 Task: Create Card User Interface Review in Board Project Management Platforms and Tools to Workspace IT Consulting Services. Create Card Social Work Conference Review in Board Brand Guidelines Development and Implementation to Workspace IT Consulting Services. Create Card User Feedback Review in Board Business Model Value Proposition Design and Validation to Workspace IT Consulting Services
Action: Mouse moved to (706, 193)
Screenshot: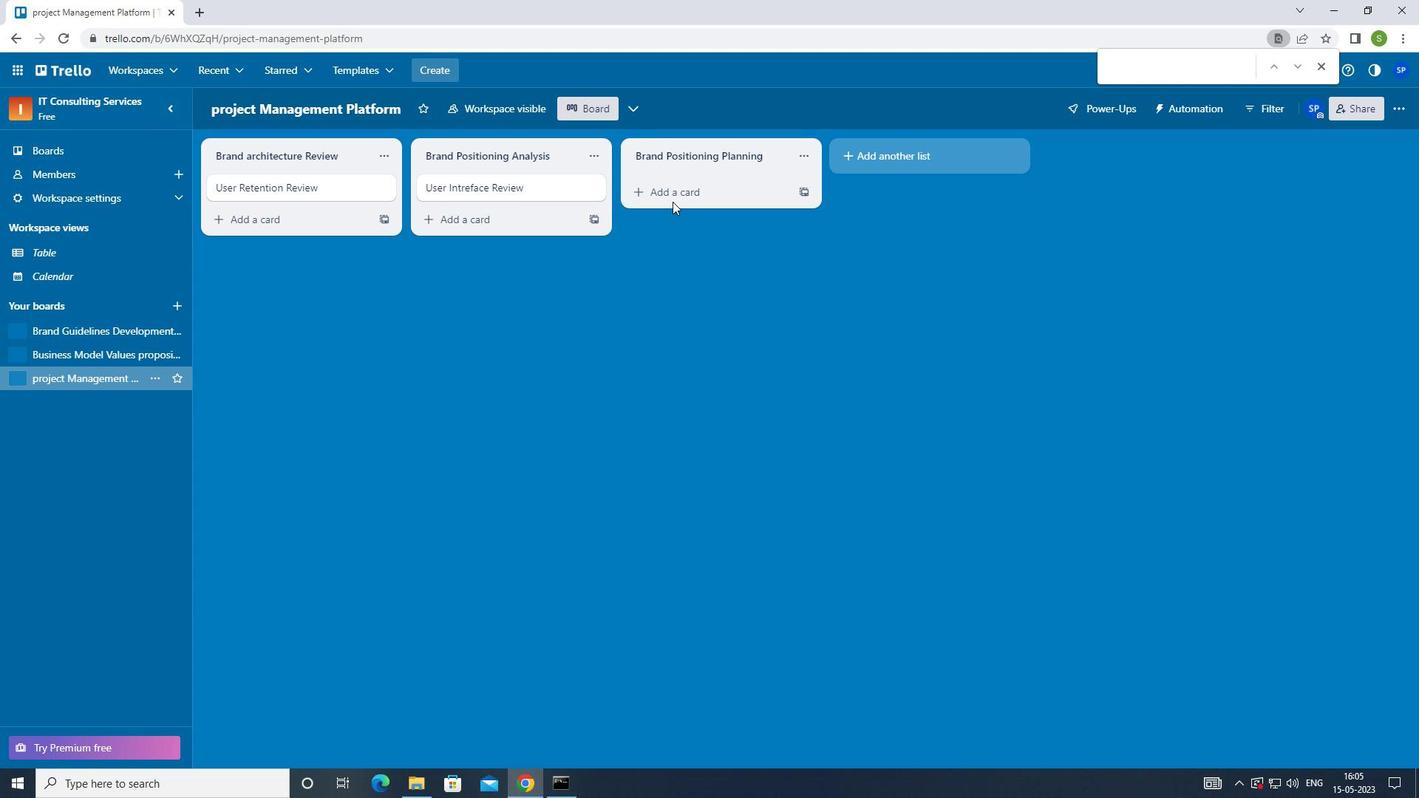 
Action: Mouse pressed left at (706, 193)
Screenshot: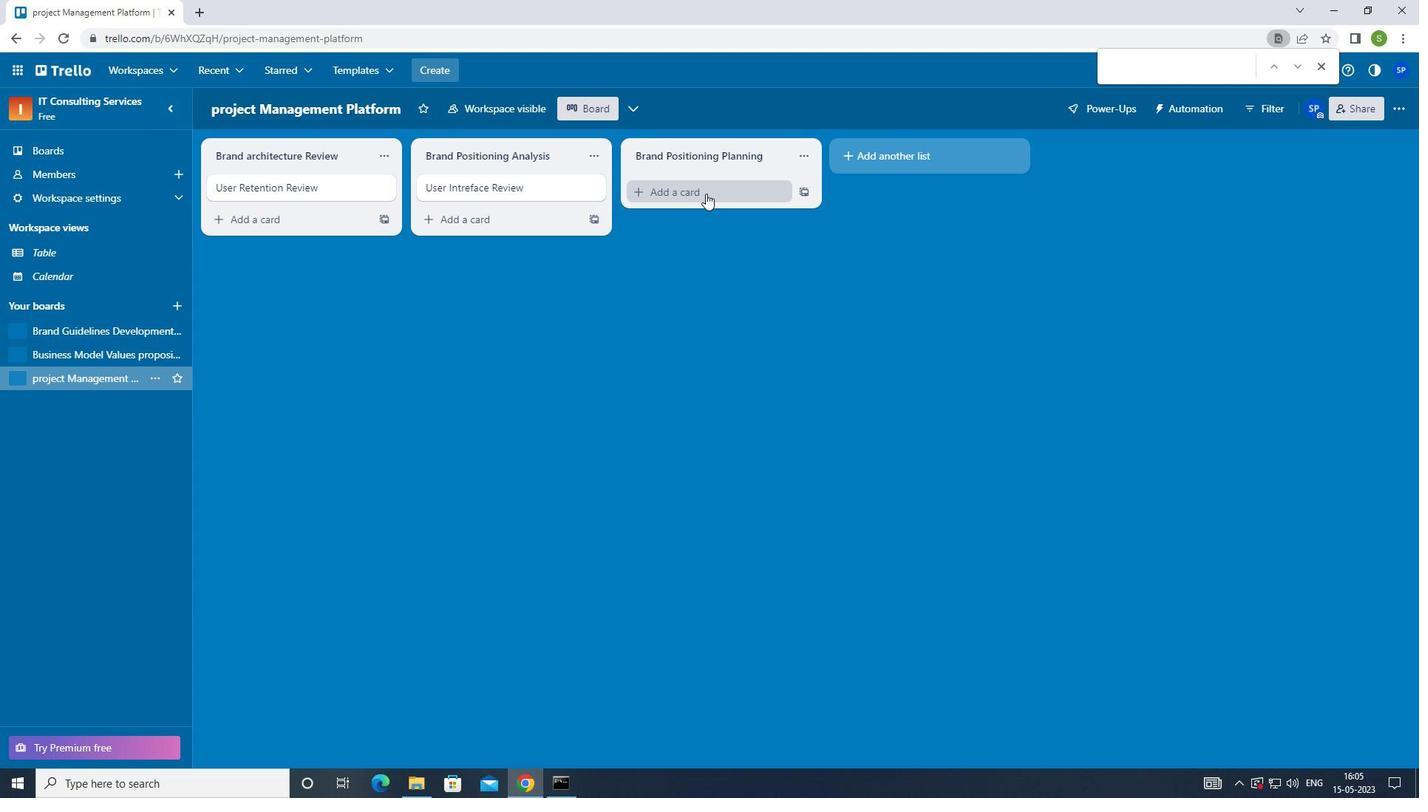 
Action: Mouse moved to (646, 428)
Screenshot: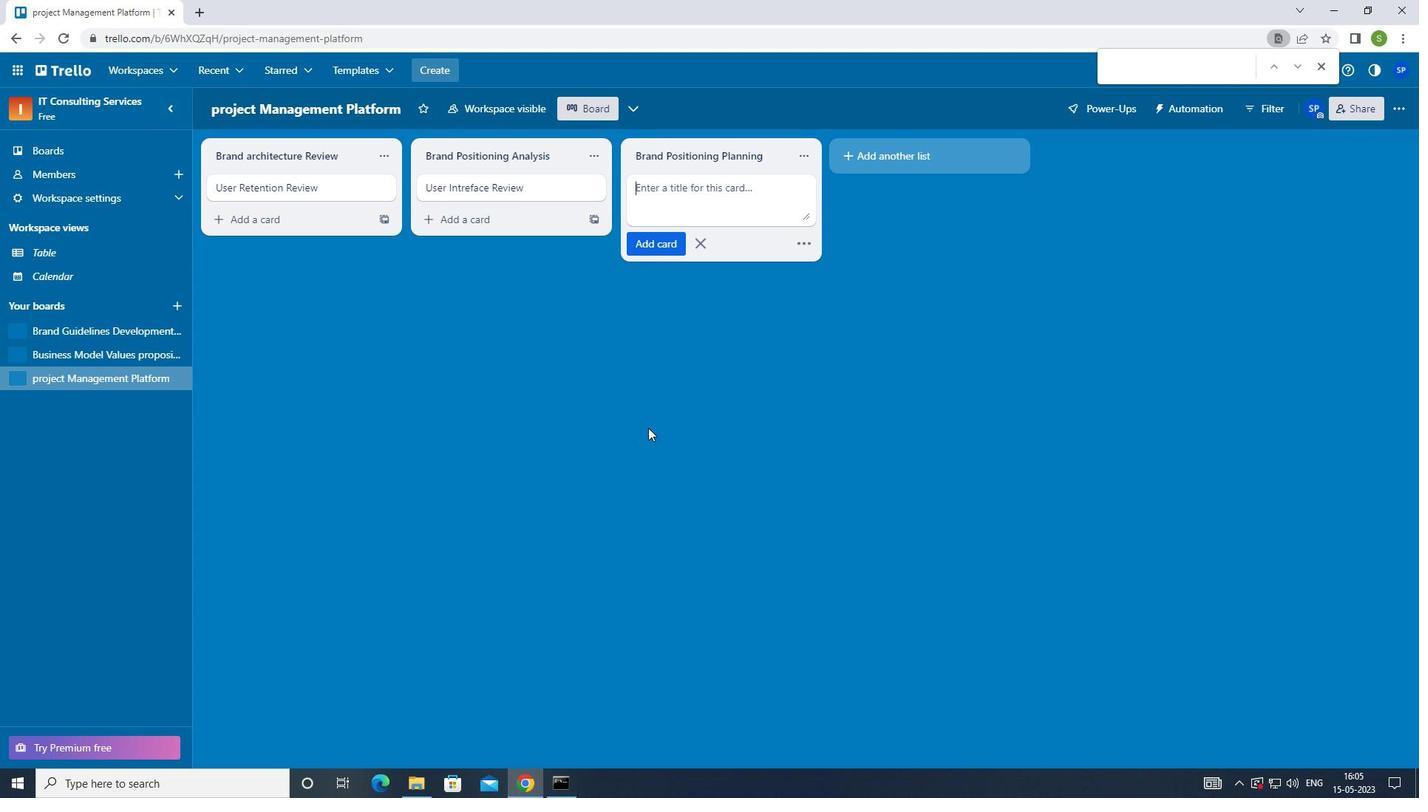
Action: Key pressed <Key.shift_r>
Screenshot: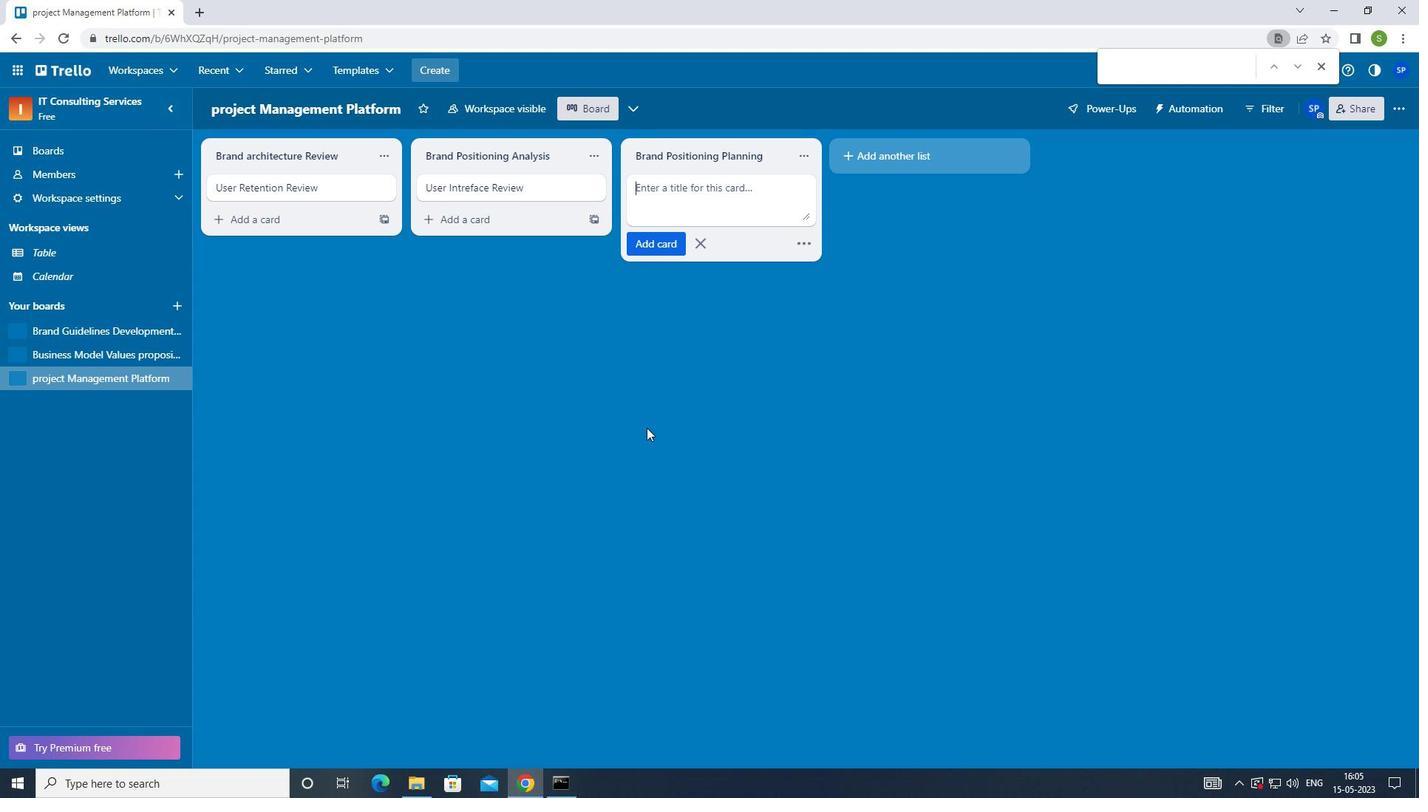 
Action: Mouse moved to (640, 428)
Screenshot: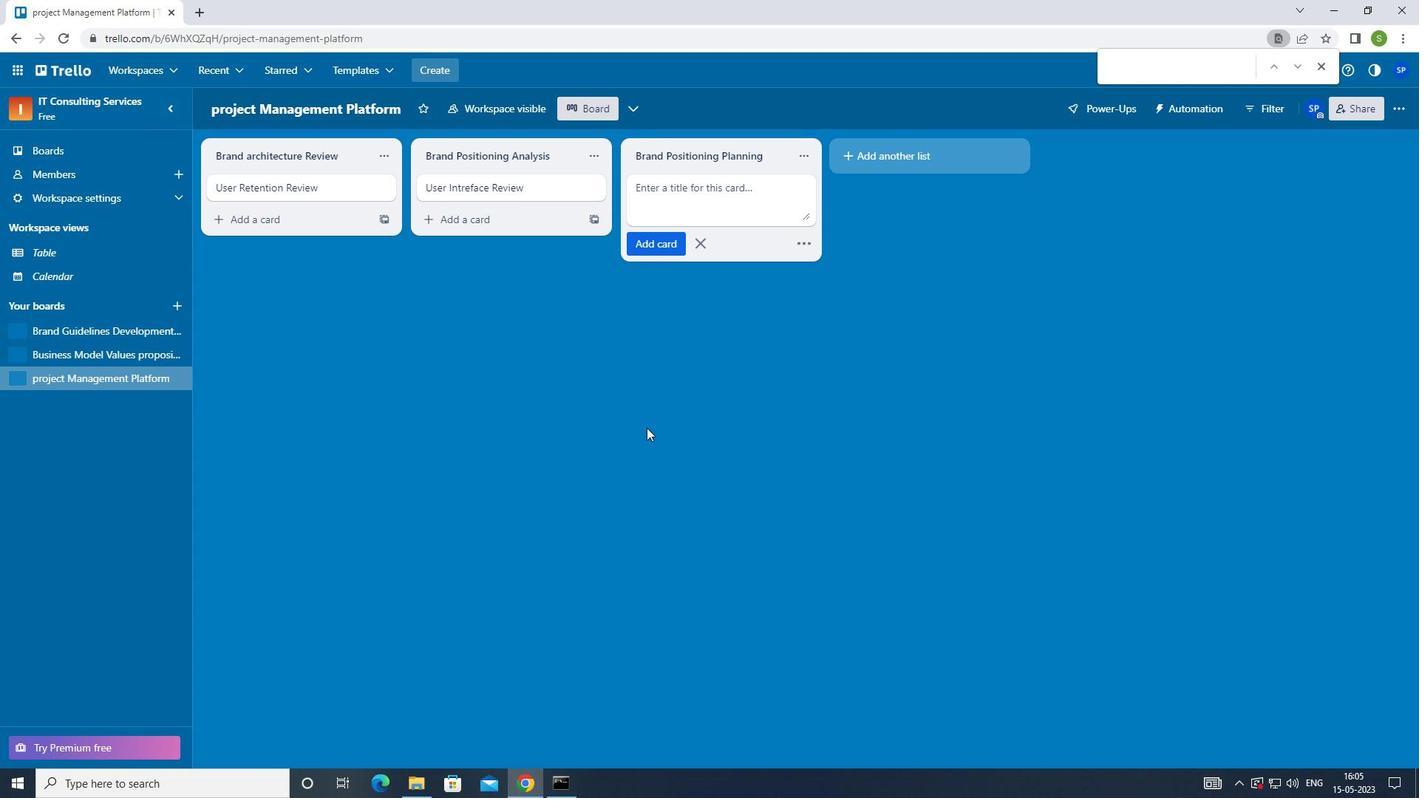 
Action: Key pressed <Key.shift_r>ctrl+User<Key.space><Key.shift_r>Interface<Key.space><Key.shift>REVIEW<Key.enter>
Screenshot: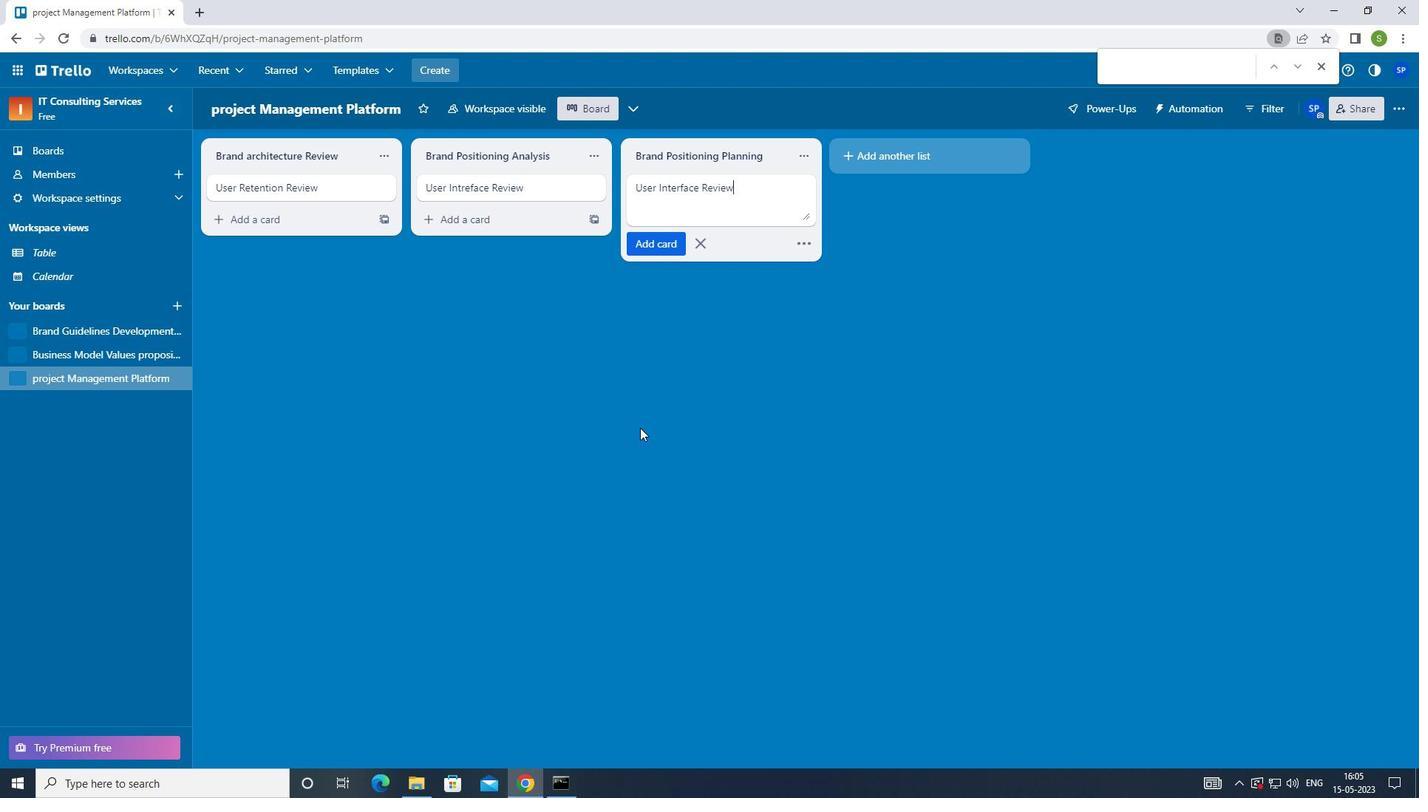 
Action: Mouse moved to (51, 328)
Screenshot: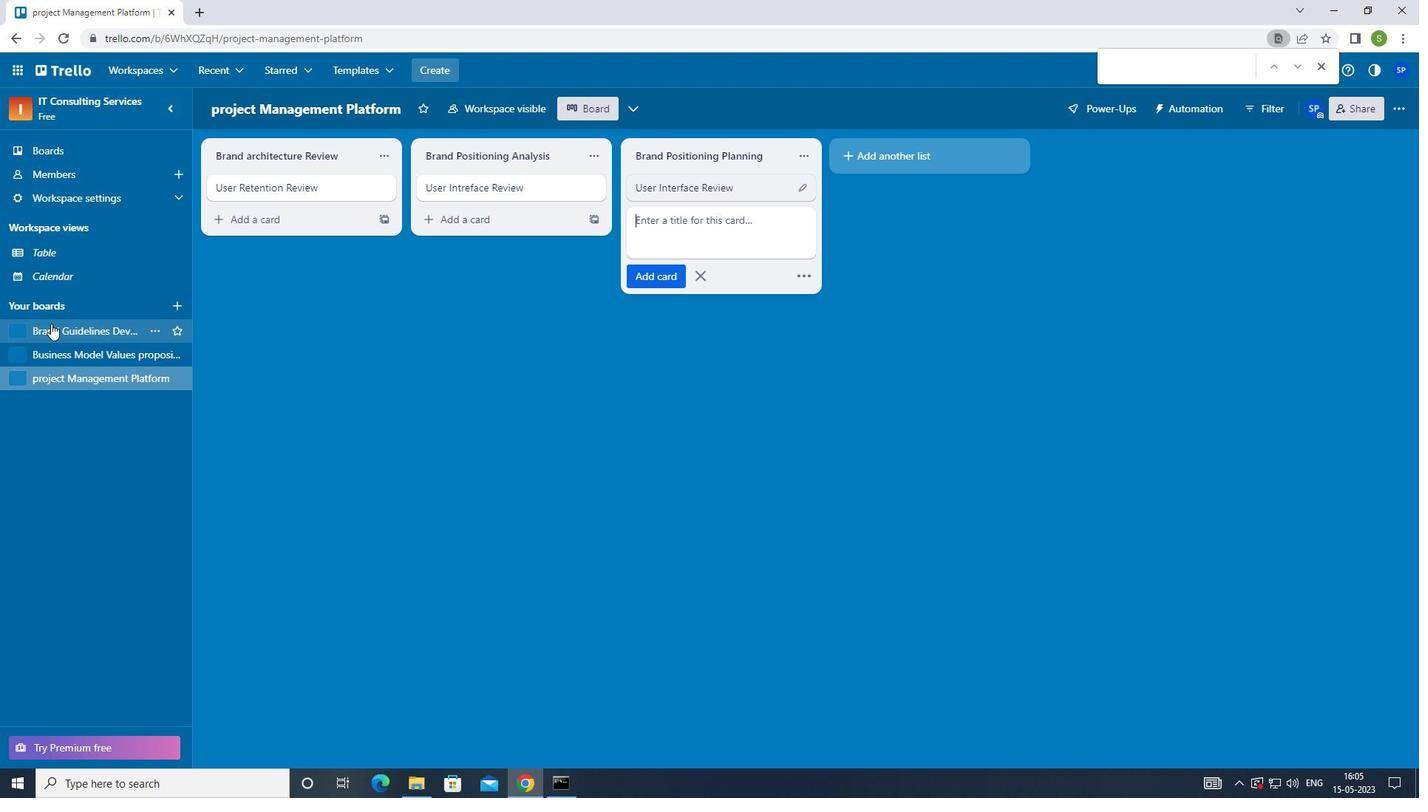 
Action: Mouse pressed left at (51, 328)
Screenshot: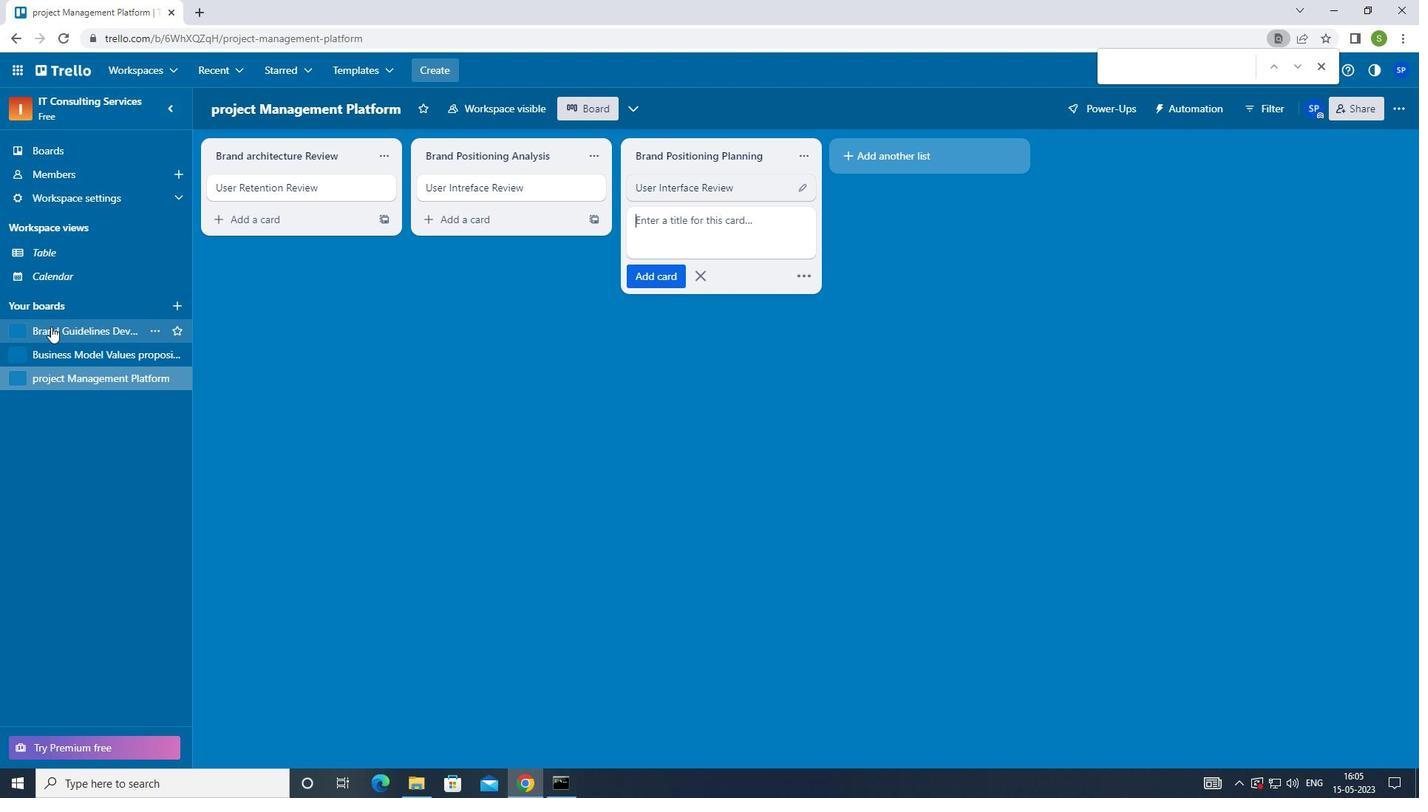 
Action: Mouse moved to (678, 181)
Screenshot: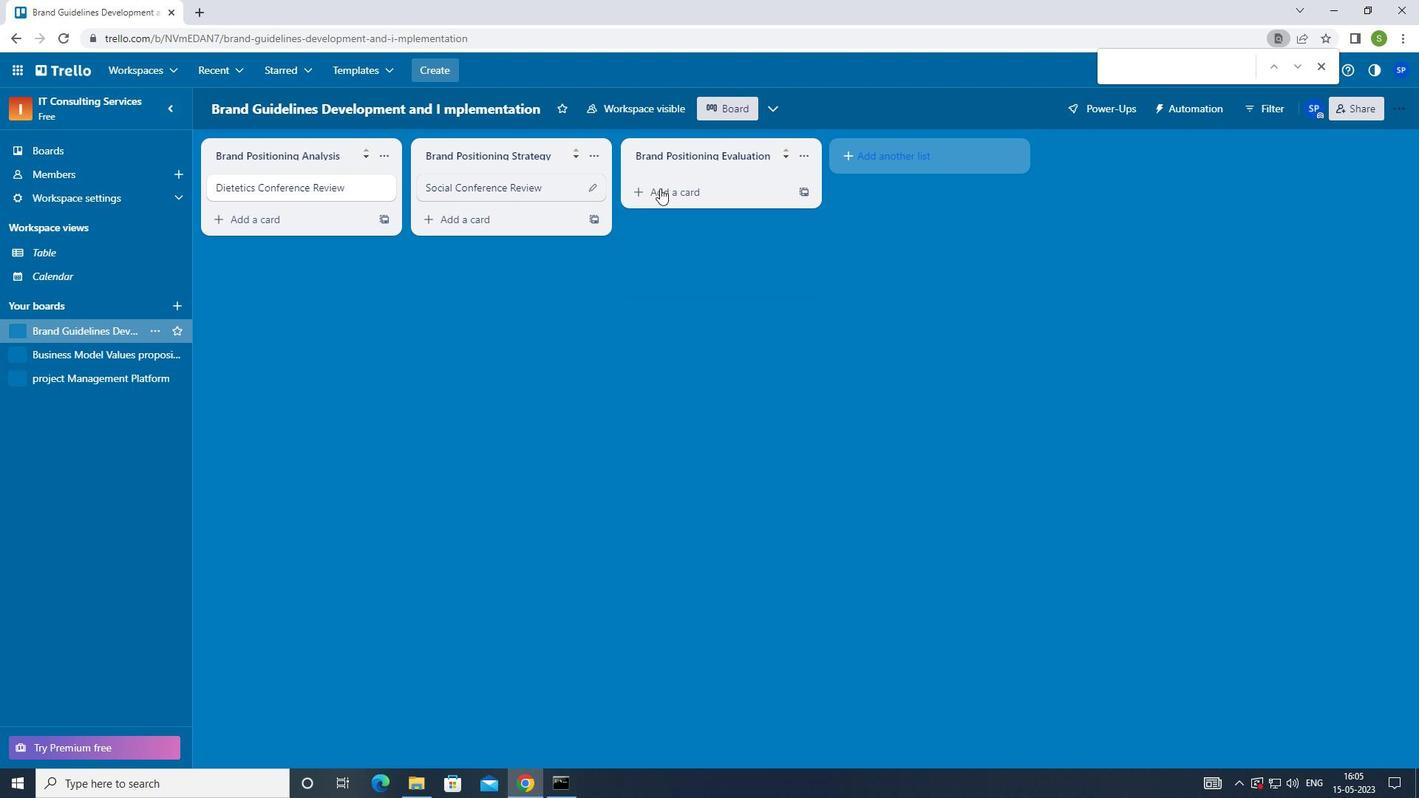 
Action: Mouse pressed left at (678, 181)
Screenshot: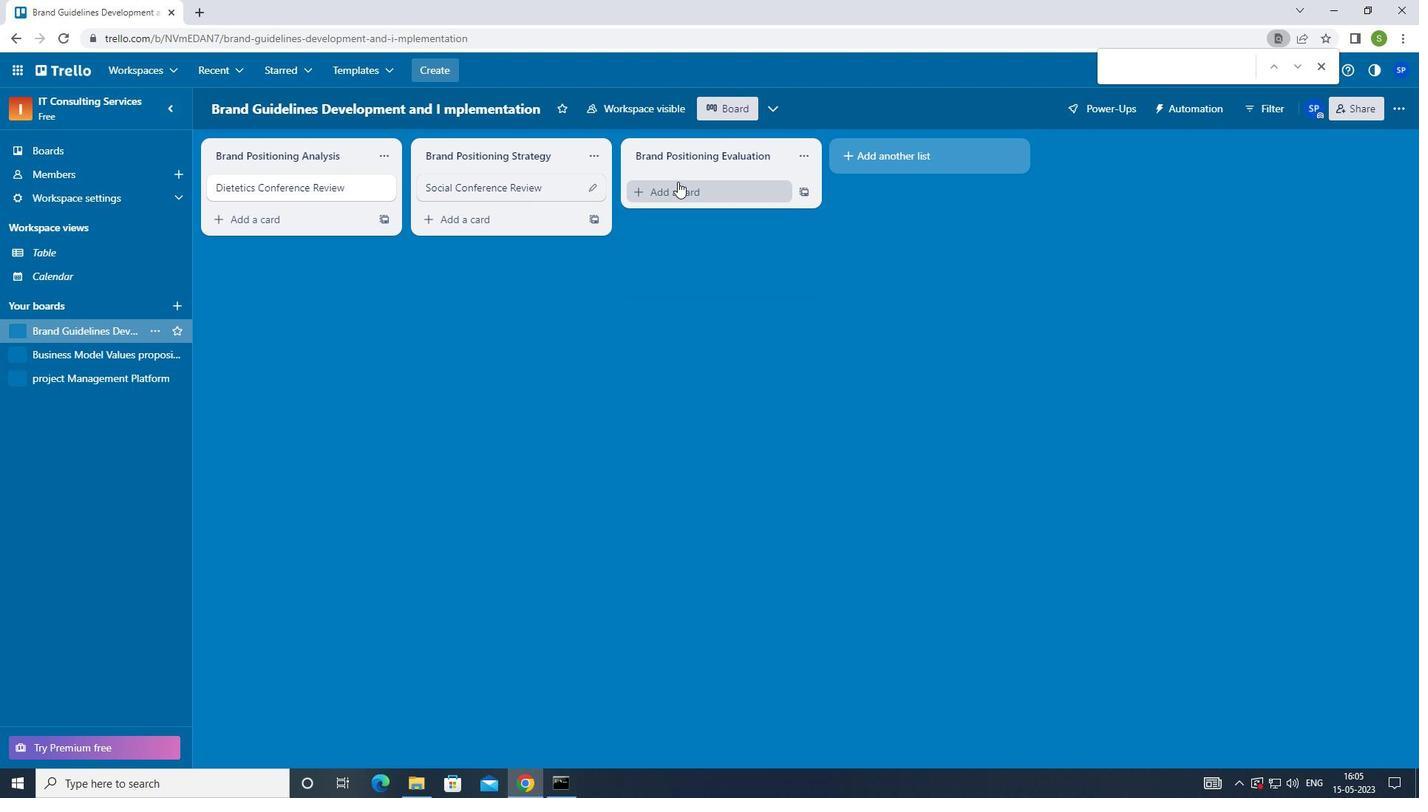
Action: Mouse moved to (631, 449)
Screenshot: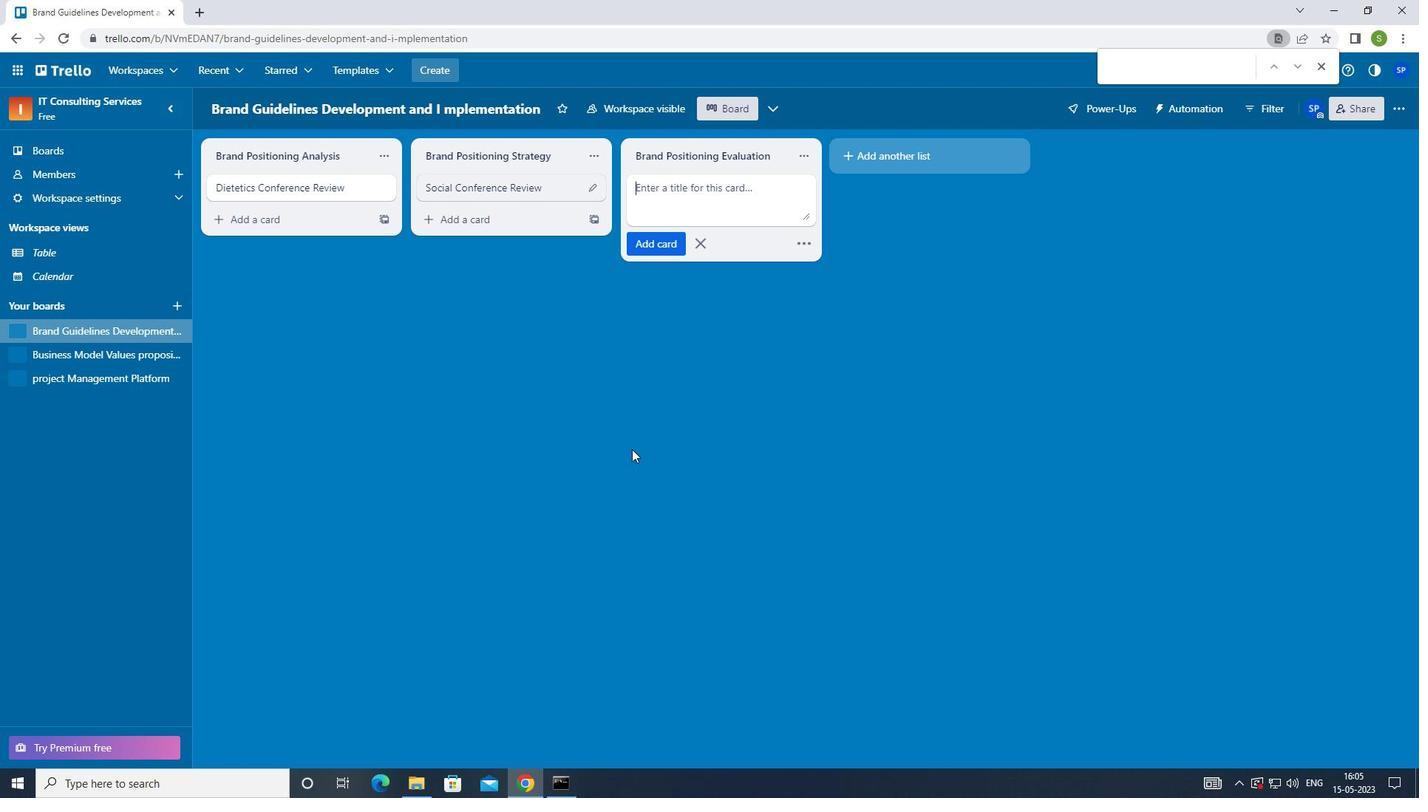 
Action: Key pressed <Key.shift>SOCIAL<Key.space><Key.shift>WORK<Key.space><Key.shift><Key.shift><Key.shift><Key.shift><Key.shift><Key.shift>CONFERENCE<Key.space><Key.shift>REVIEW<Key.enter>
Screenshot: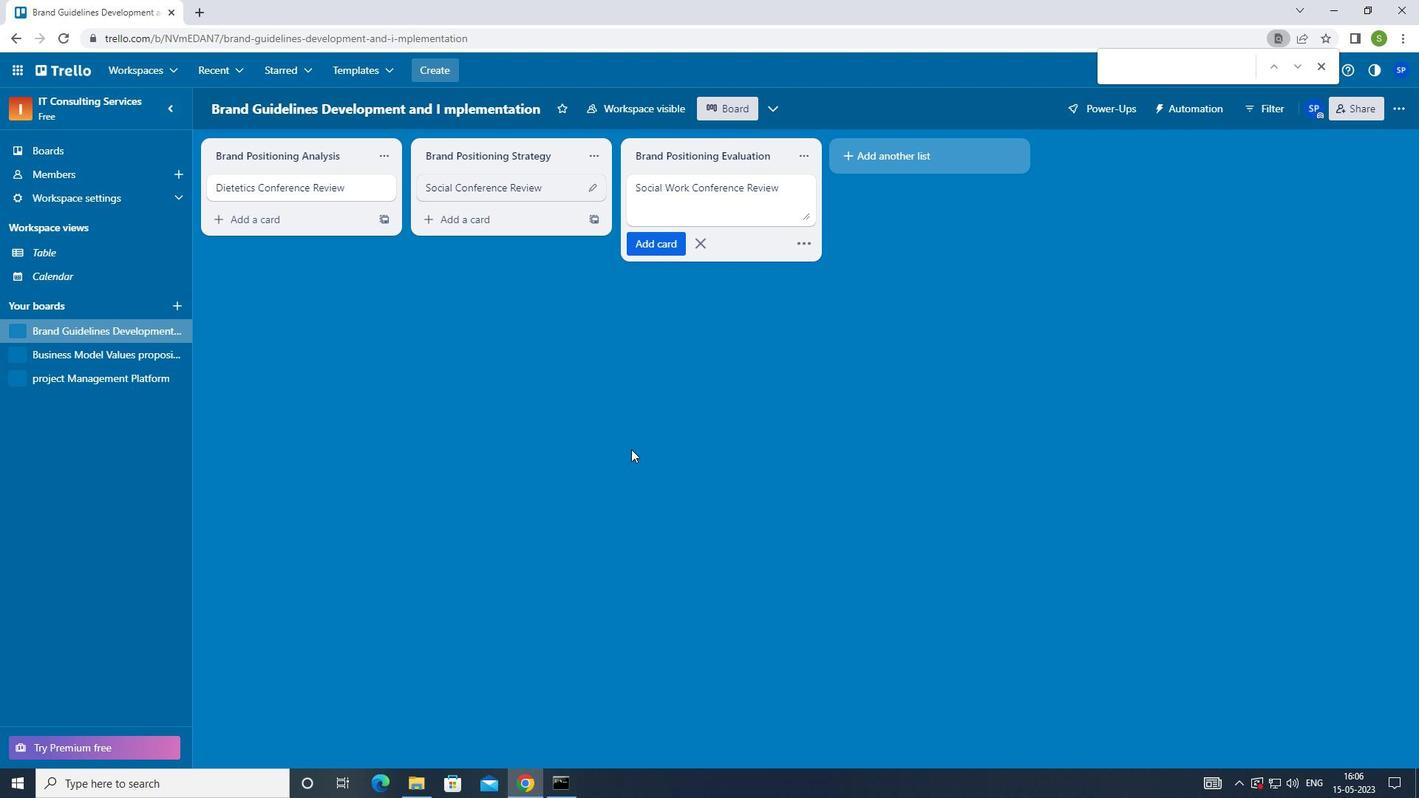 
Action: Mouse moved to (93, 355)
Screenshot: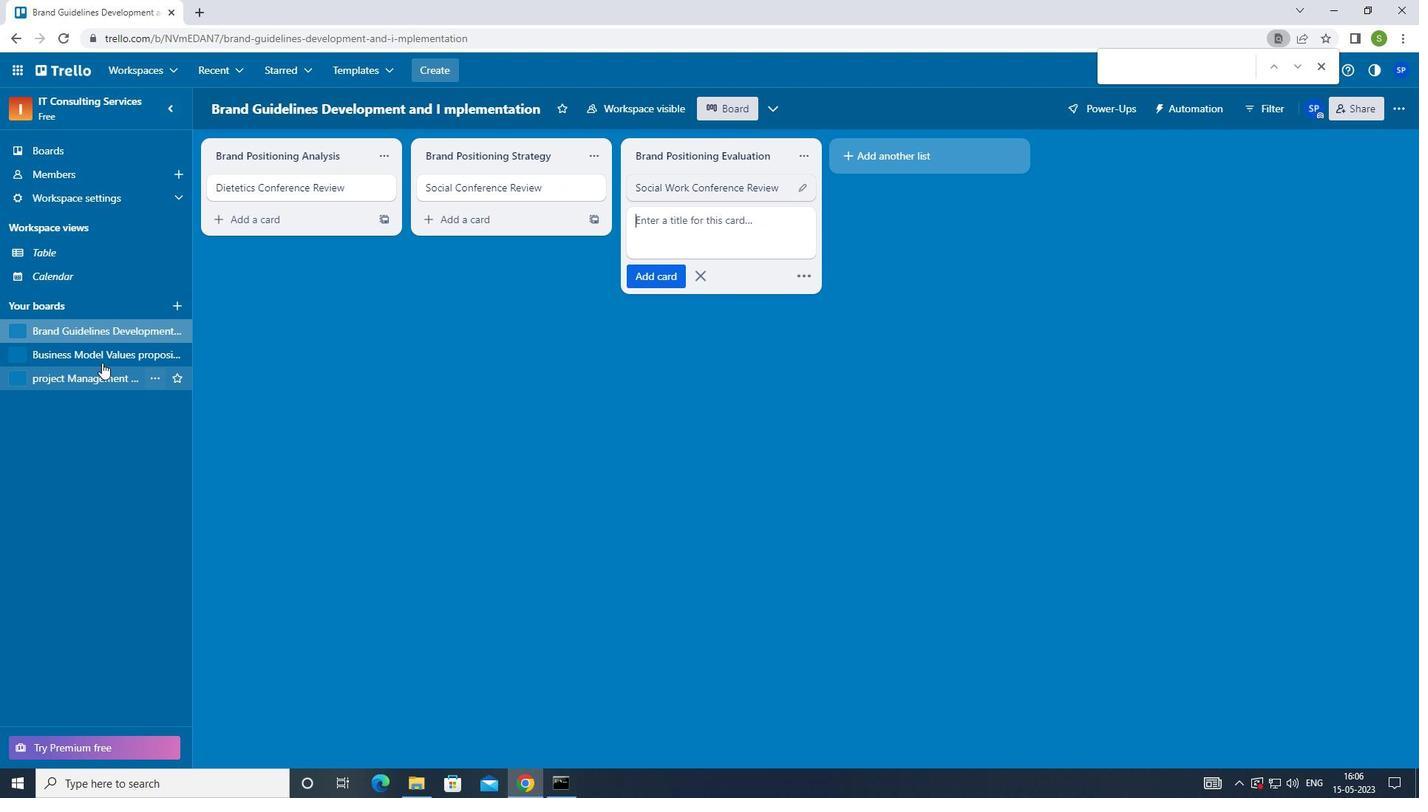 
Action: Mouse pressed left at (93, 355)
Screenshot: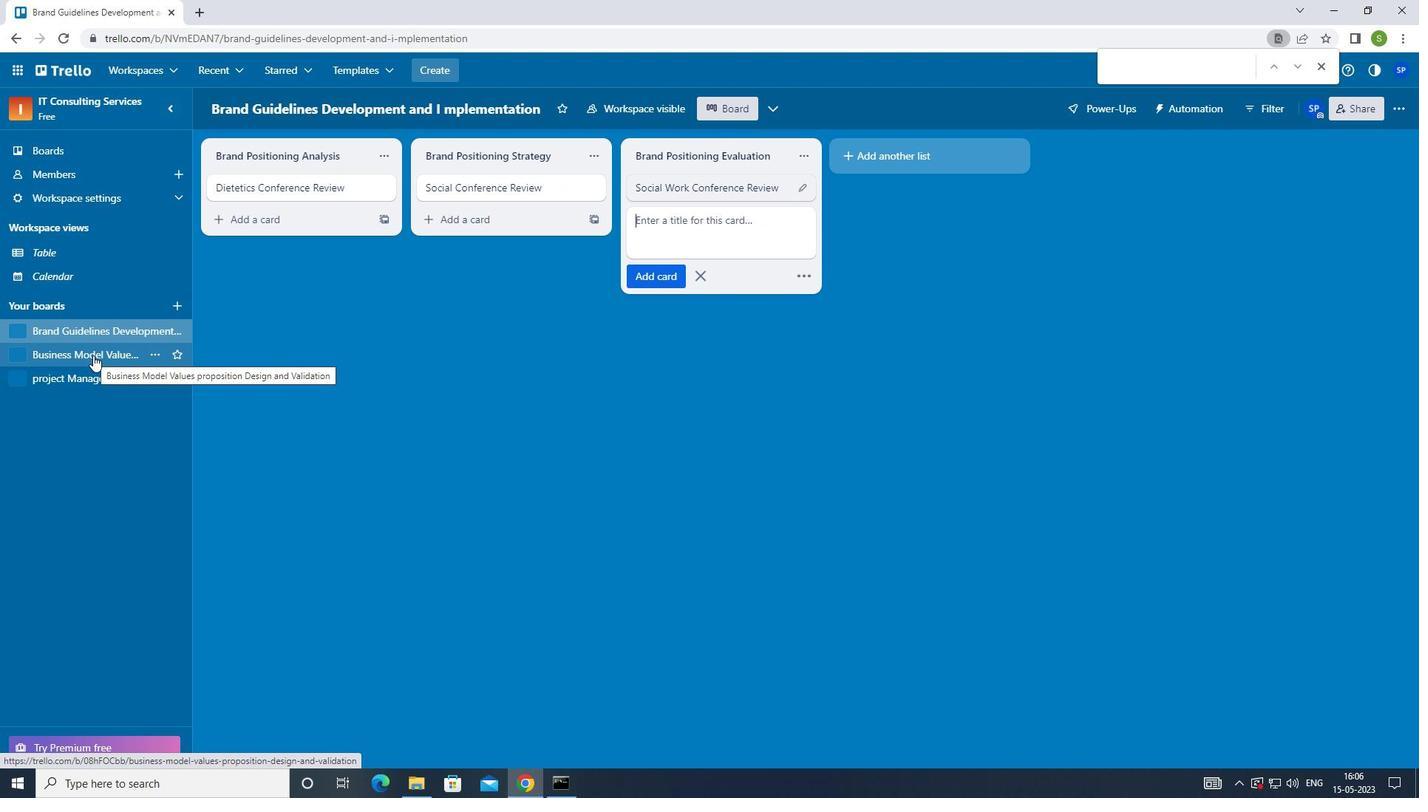 
Action: Mouse moved to (733, 193)
Screenshot: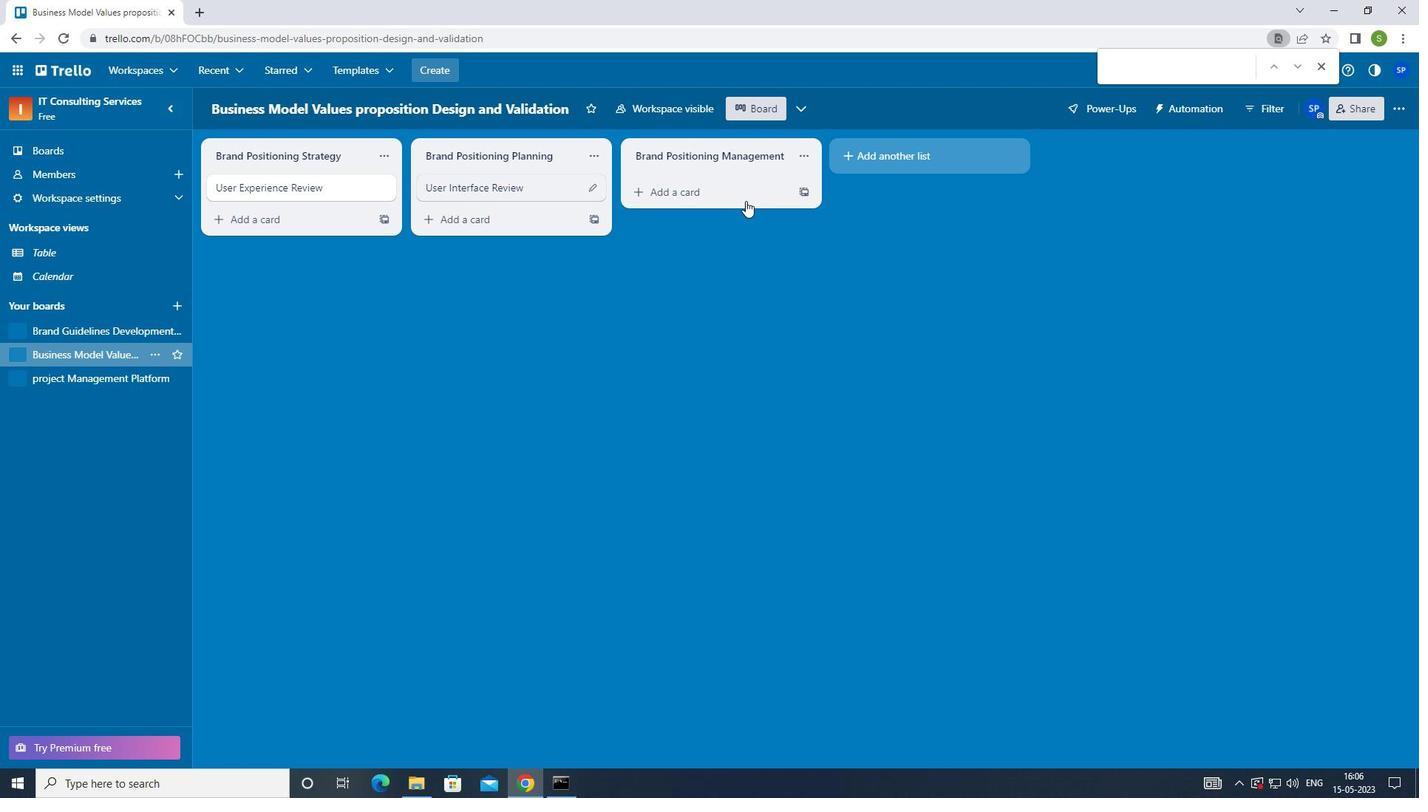
Action: Mouse pressed left at (733, 193)
Screenshot: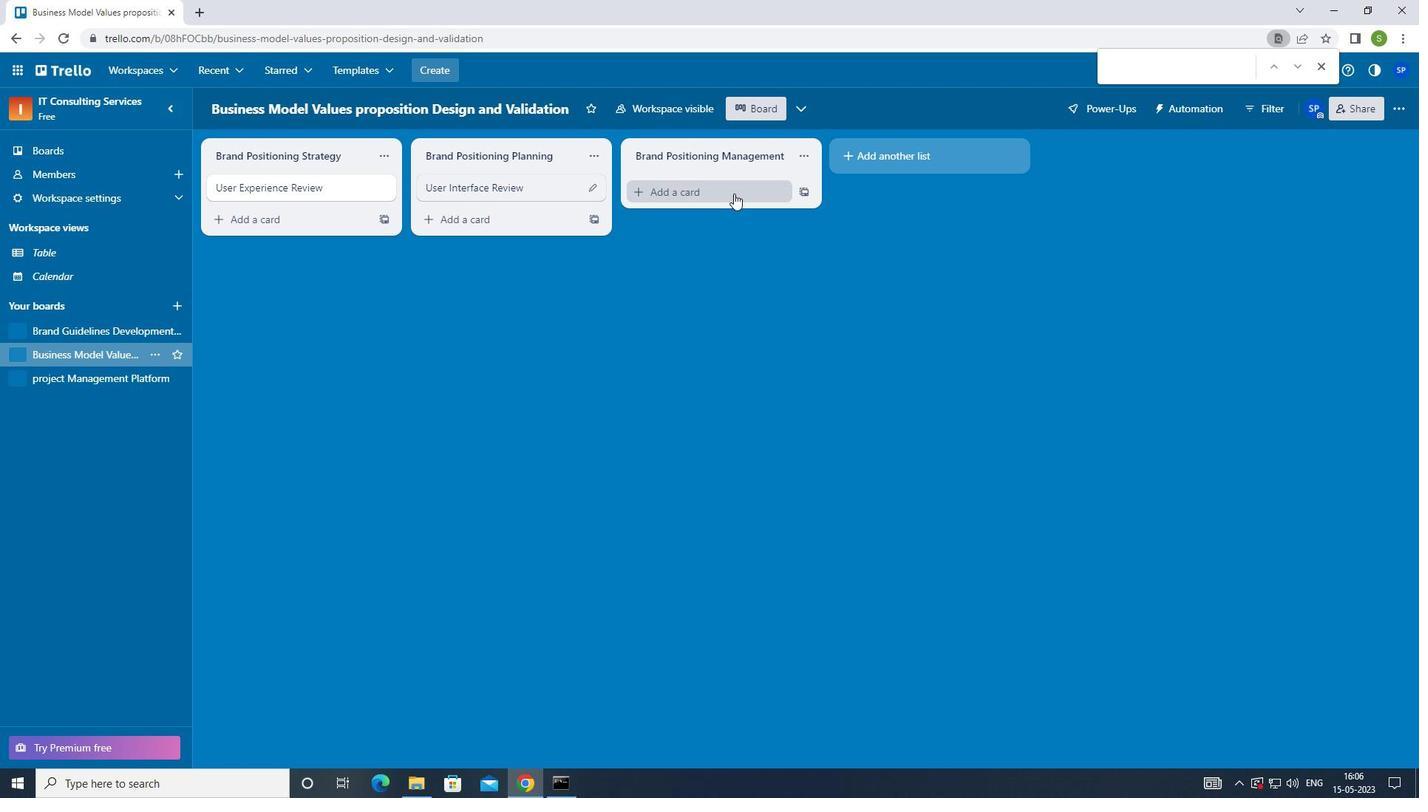 
Action: Mouse moved to (701, 373)
Screenshot: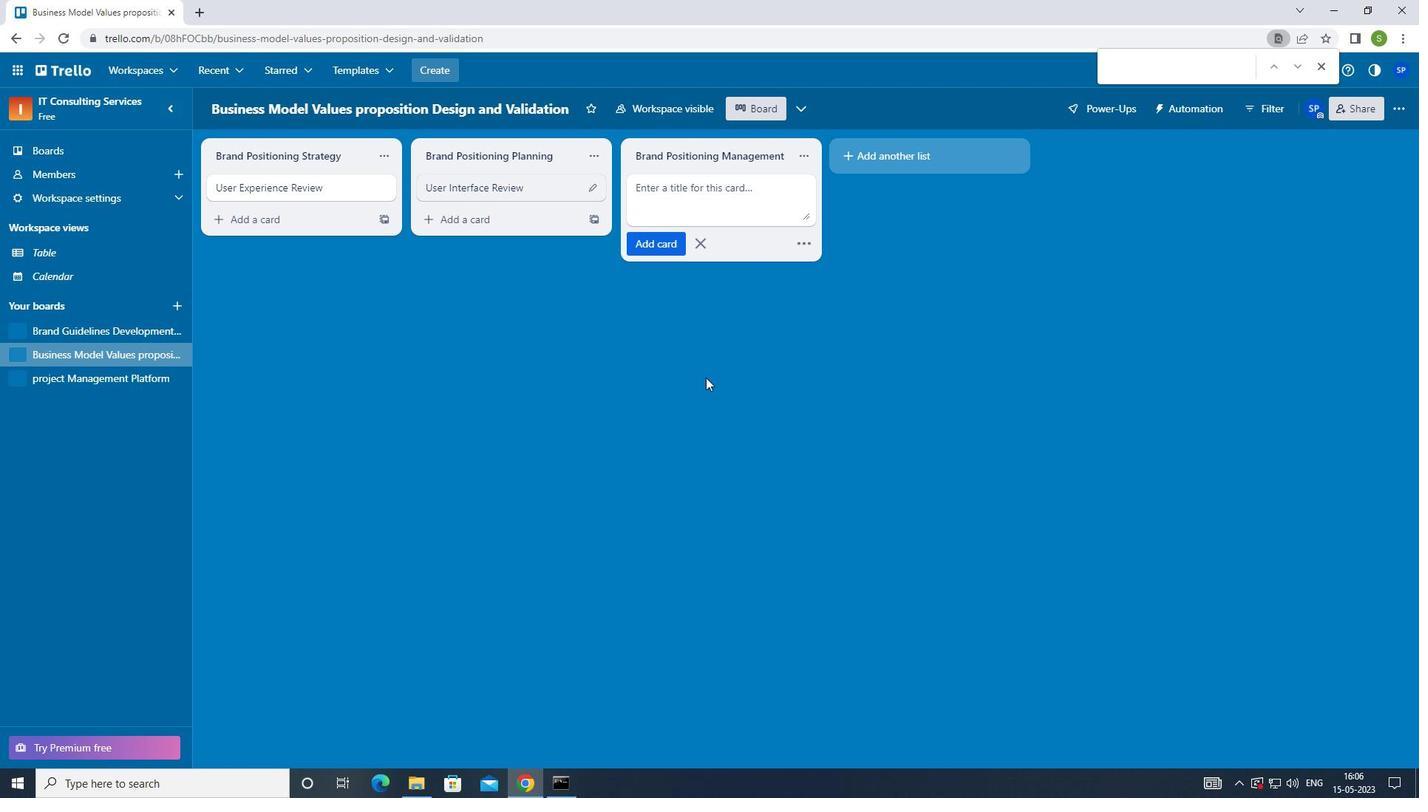 
Action: Key pressed <Key.shift_r><Key.shift_r><Key.shift_r><Key.shift_r>USER<Key.space><Key.shift>FEEDBACK<Key.space><Key.shift>REVIEW<Key.enter><Key.f8>
Screenshot: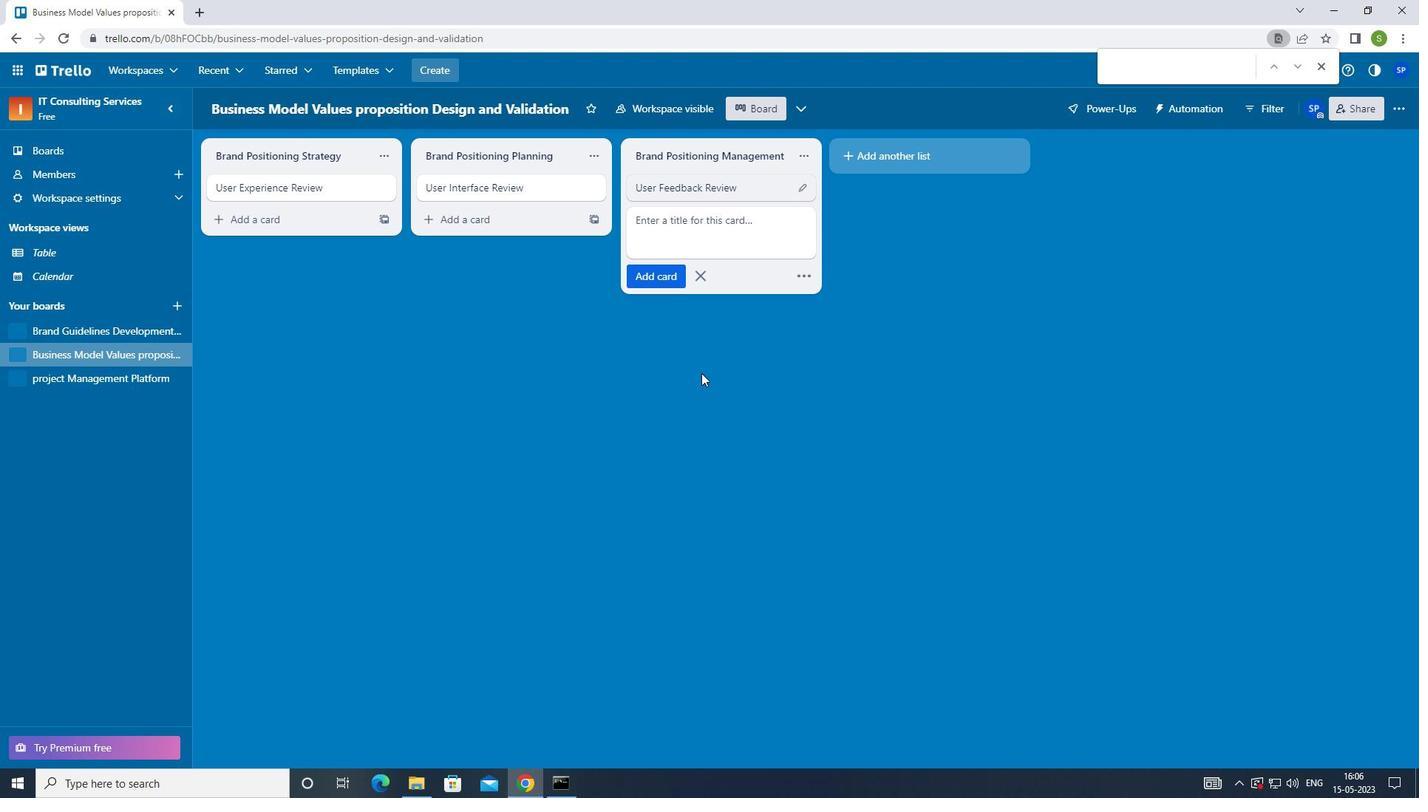 
